 Task: Check for job postings on the  page of Samsung Electronics
Action: Mouse moved to (357, 375)
Screenshot: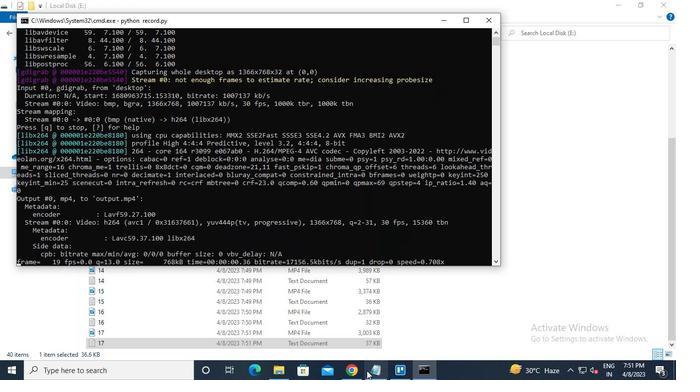 
Action: Mouse pressed left at (357, 375)
Screenshot: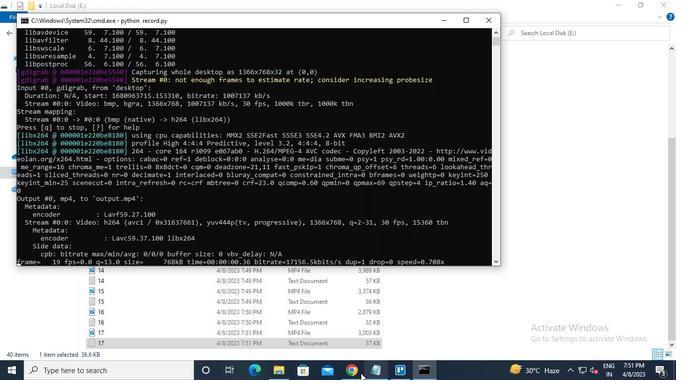 
Action: Mouse moved to (155, 64)
Screenshot: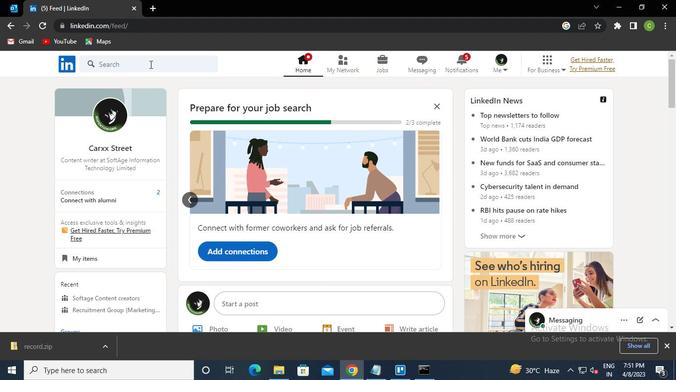 
Action: Mouse pressed left at (155, 64)
Screenshot: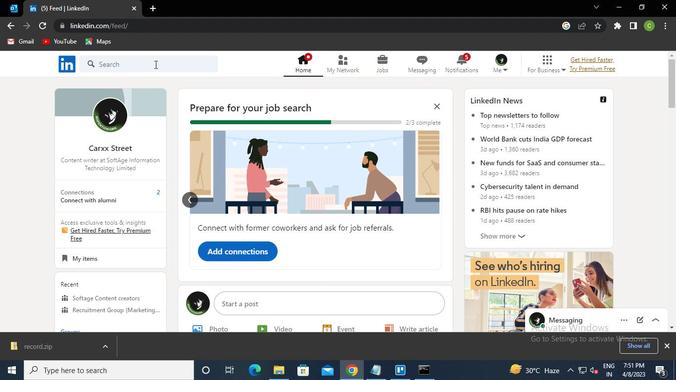 
Action: Keyboard s
Screenshot: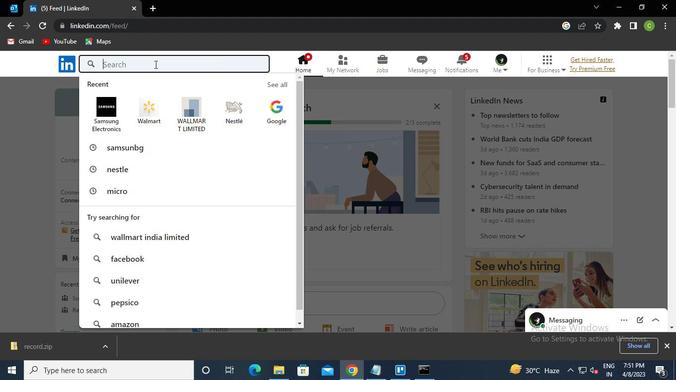 
Action: Keyboard a
Screenshot: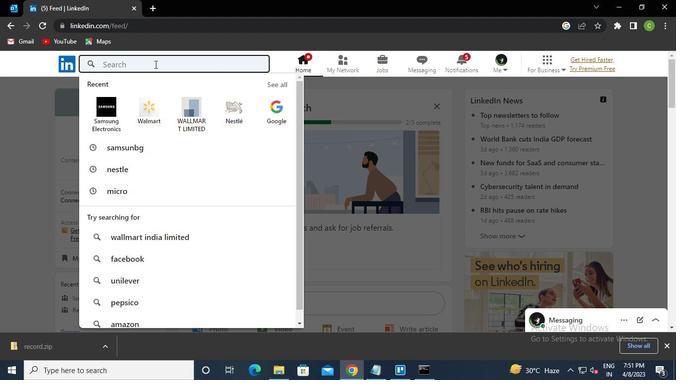 
Action: Keyboard m
Screenshot: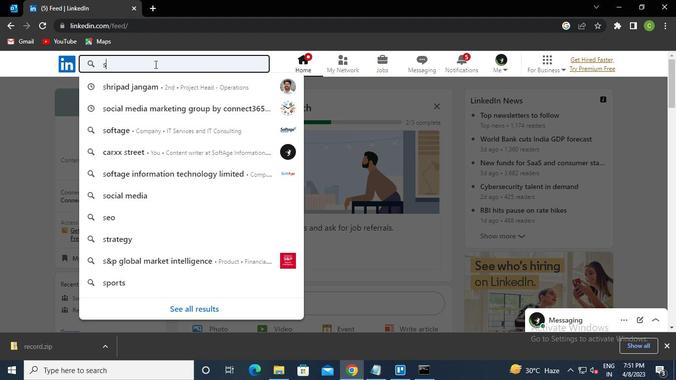 
Action: Keyboard Key.down
Screenshot: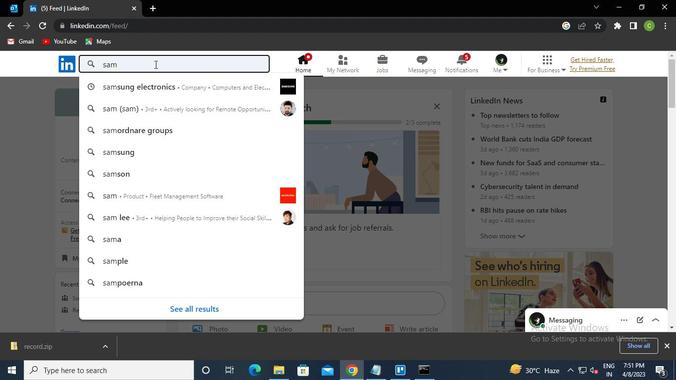 
Action: Keyboard Key.enter
Screenshot: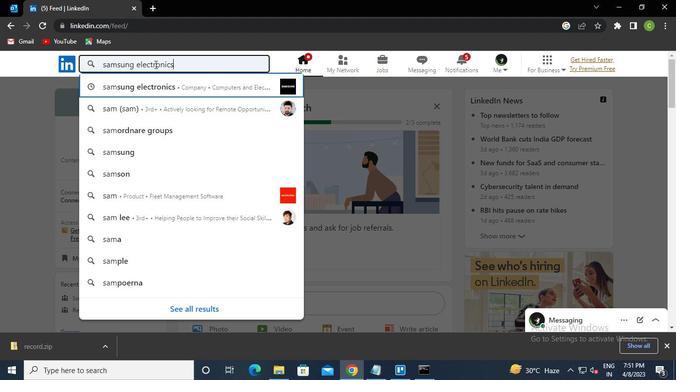 
Action: Mouse moved to (315, 191)
Screenshot: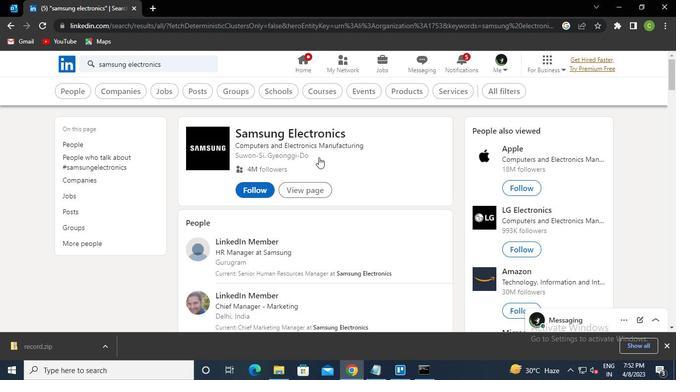 
Action: Mouse pressed left at (315, 191)
Screenshot: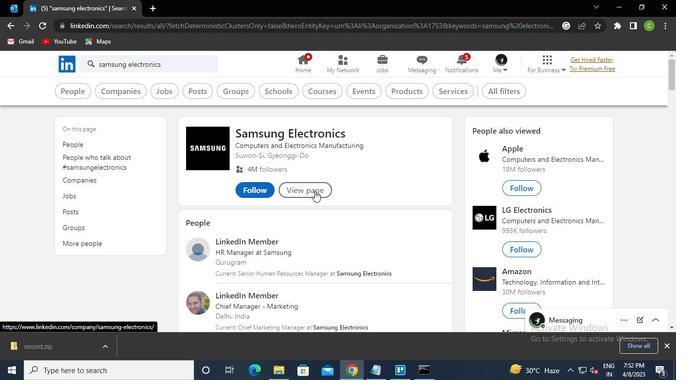 
Action: Mouse moved to (187, 251)
Screenshot: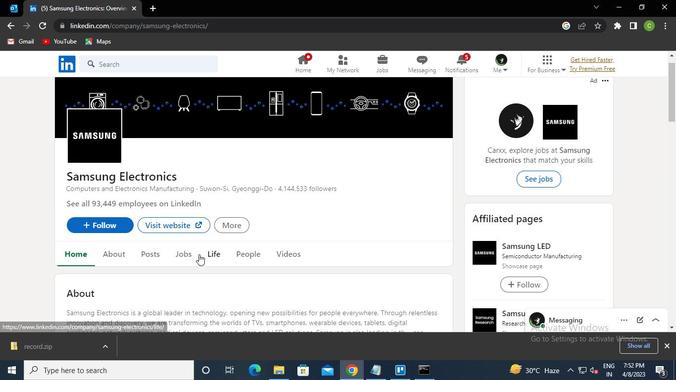 
Action: Mouse pressed left at (187, 251)
Screenshot: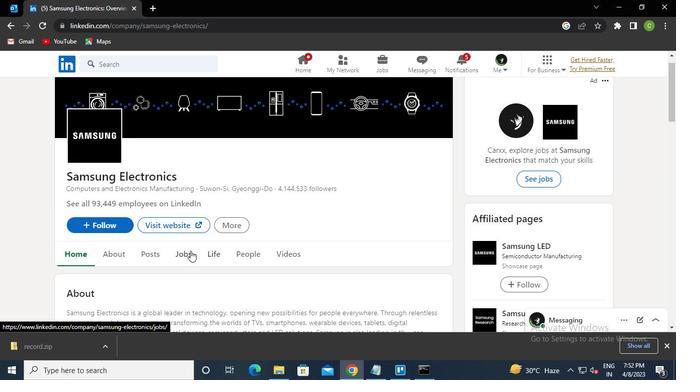 
Action: Mouse moved to (430, 371)
Screenshot: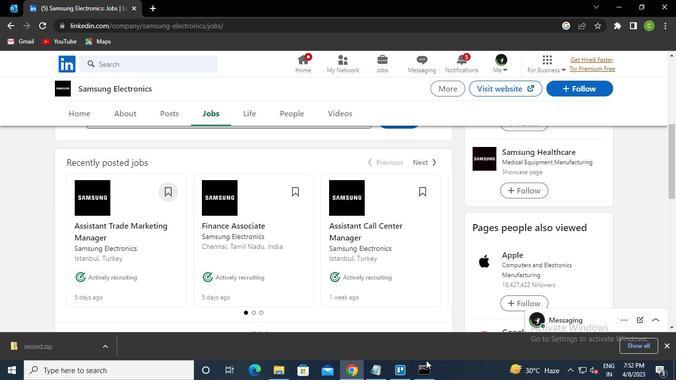 
Action: Mouse pressed left at (430, 371)
Screenshot: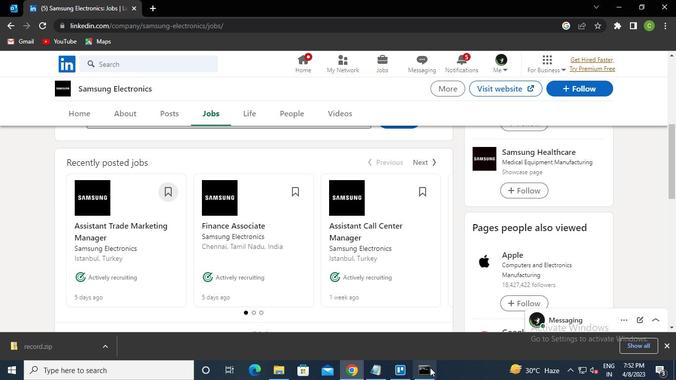 
Action: Mouse moved to (491, 16)
Screenshot: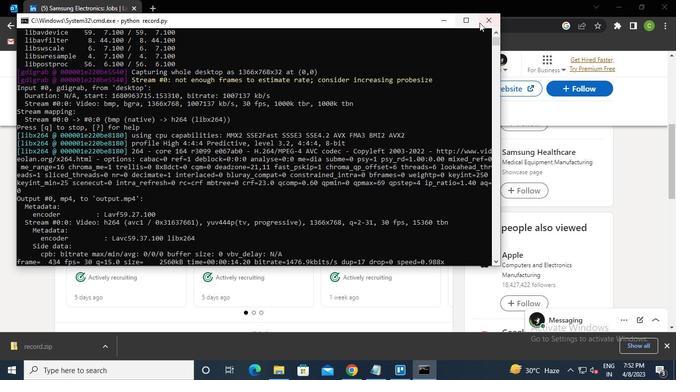
Action: Mouse pressed left at (491, 16)
Screenshot: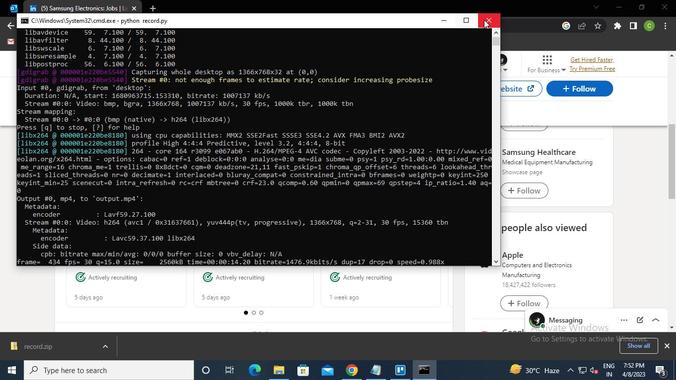 
Action: Mouse moved to (319, 380)
Screenshot: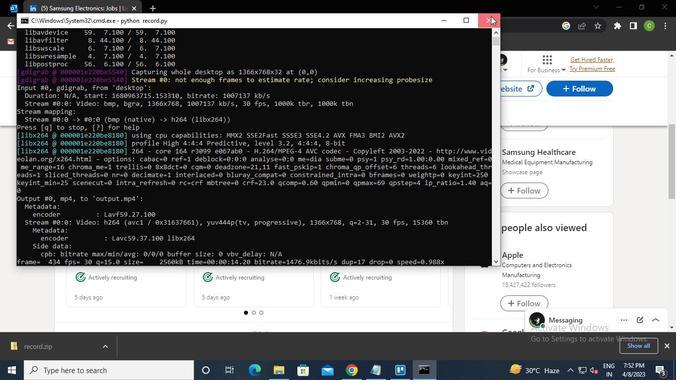
